 Task: In the  document Marriage.odt Insert horizontal line 'below the text' Create the translated copy of the document in  'French' Select the first point and Clear Formatting
Action: Mouse moved to (589, 477)
Screenshot: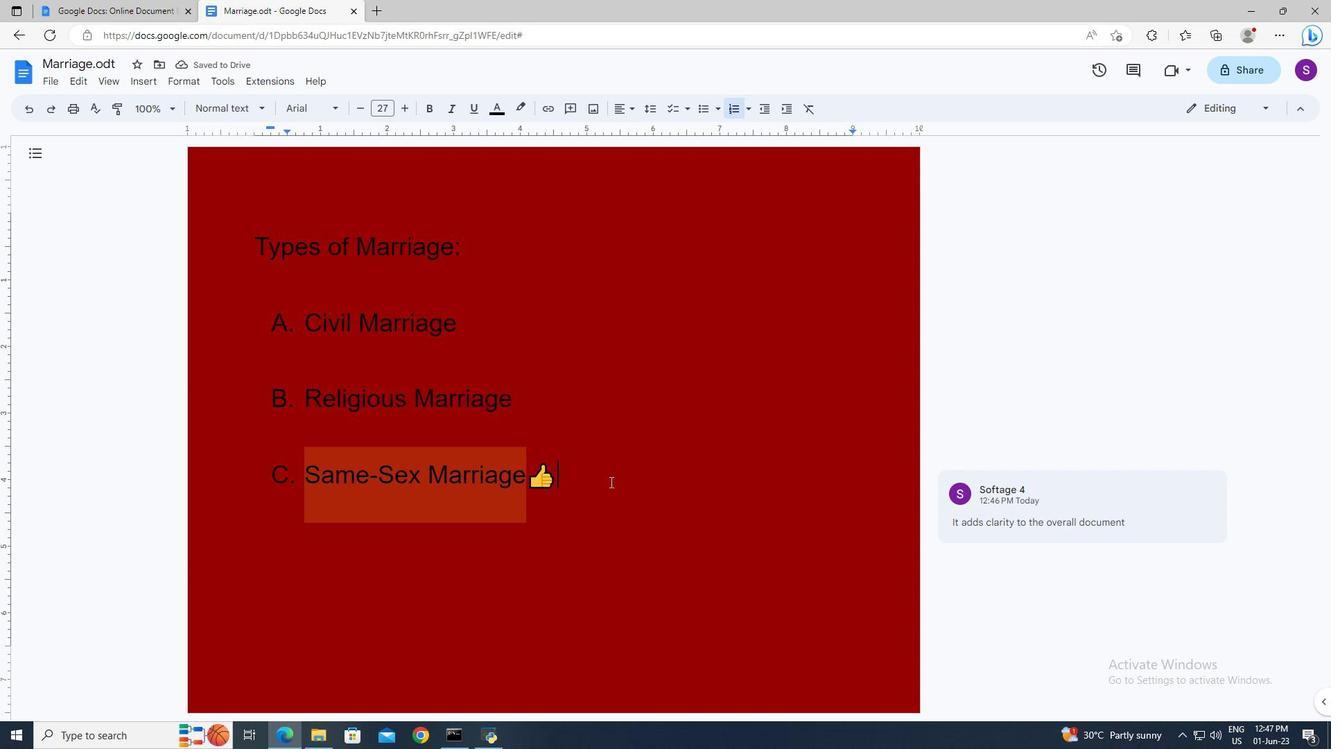 
Action: Mouse pressed left at (589, 477)
Screenshot: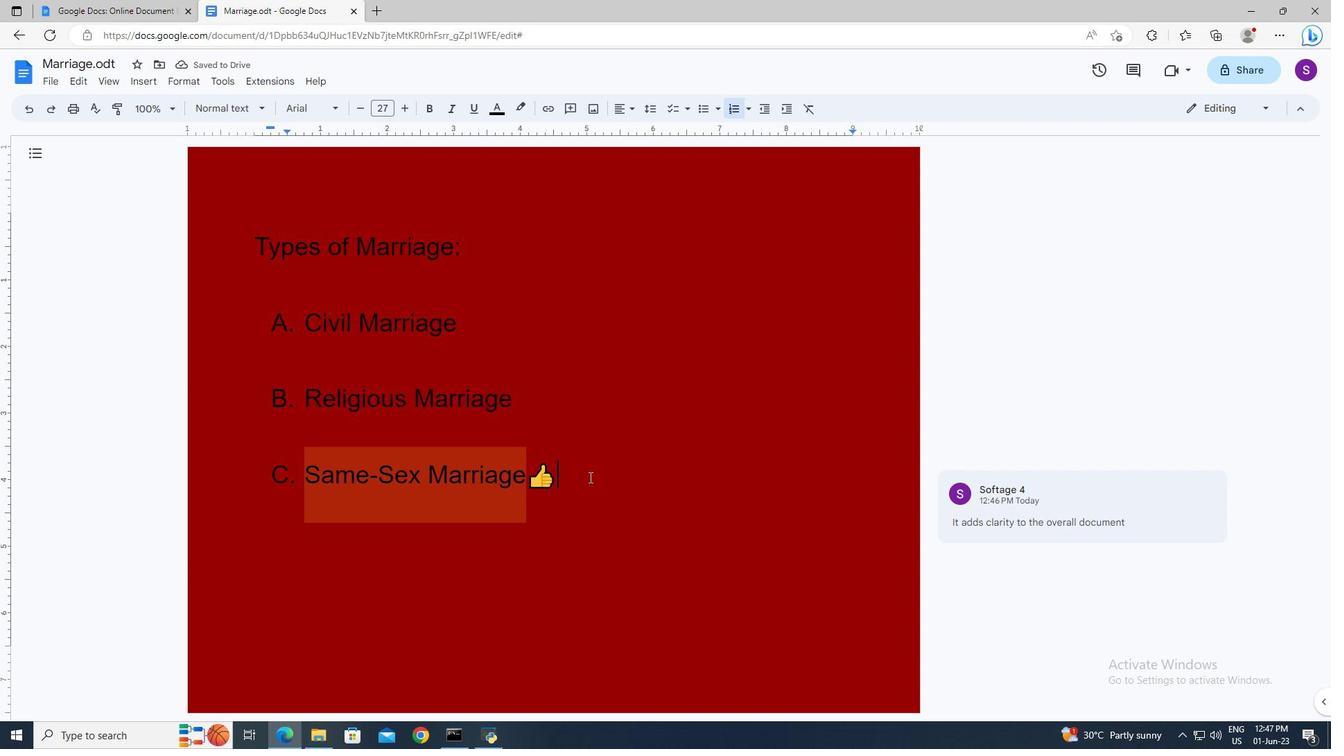 
Action: Mouse moved to (149, 83)
Screenshot: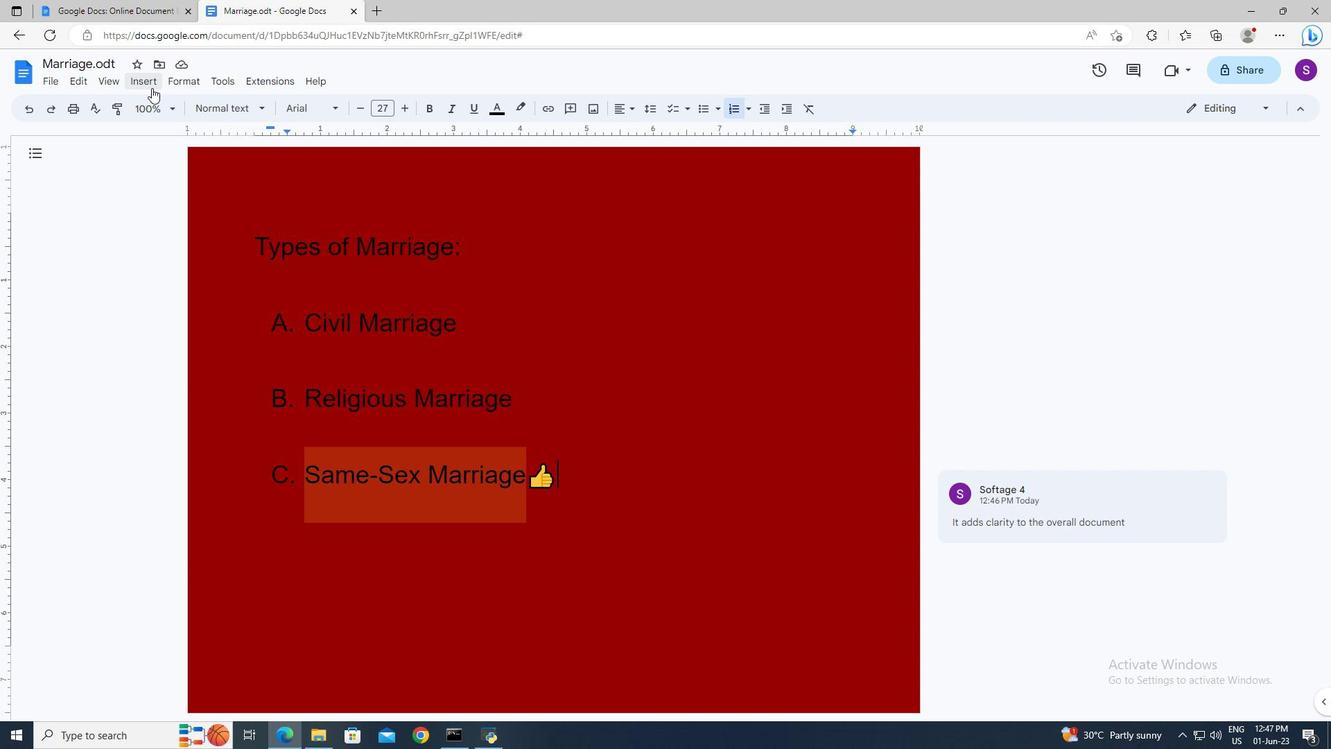 
Action: Mouse pressed left at (149, 83)
Screenshot: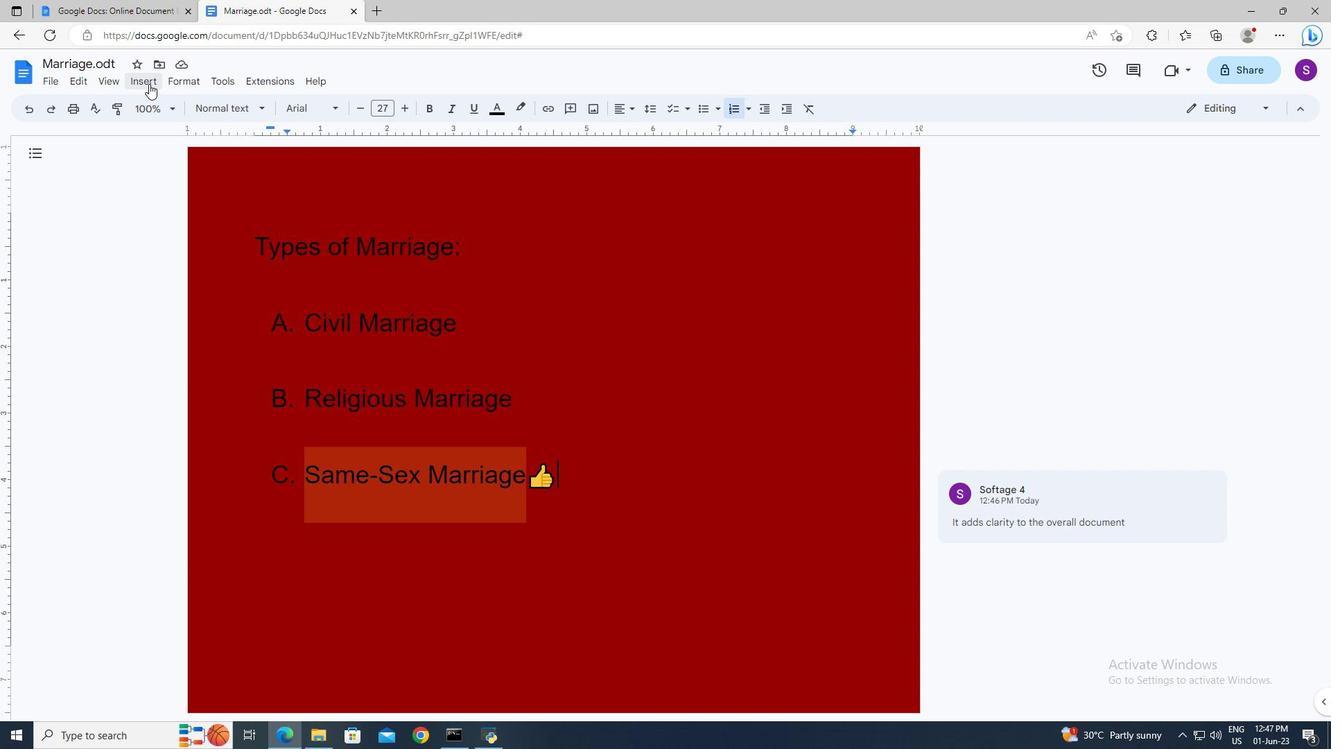 
Action: Mouse moved to (169, 189)
Screenshot: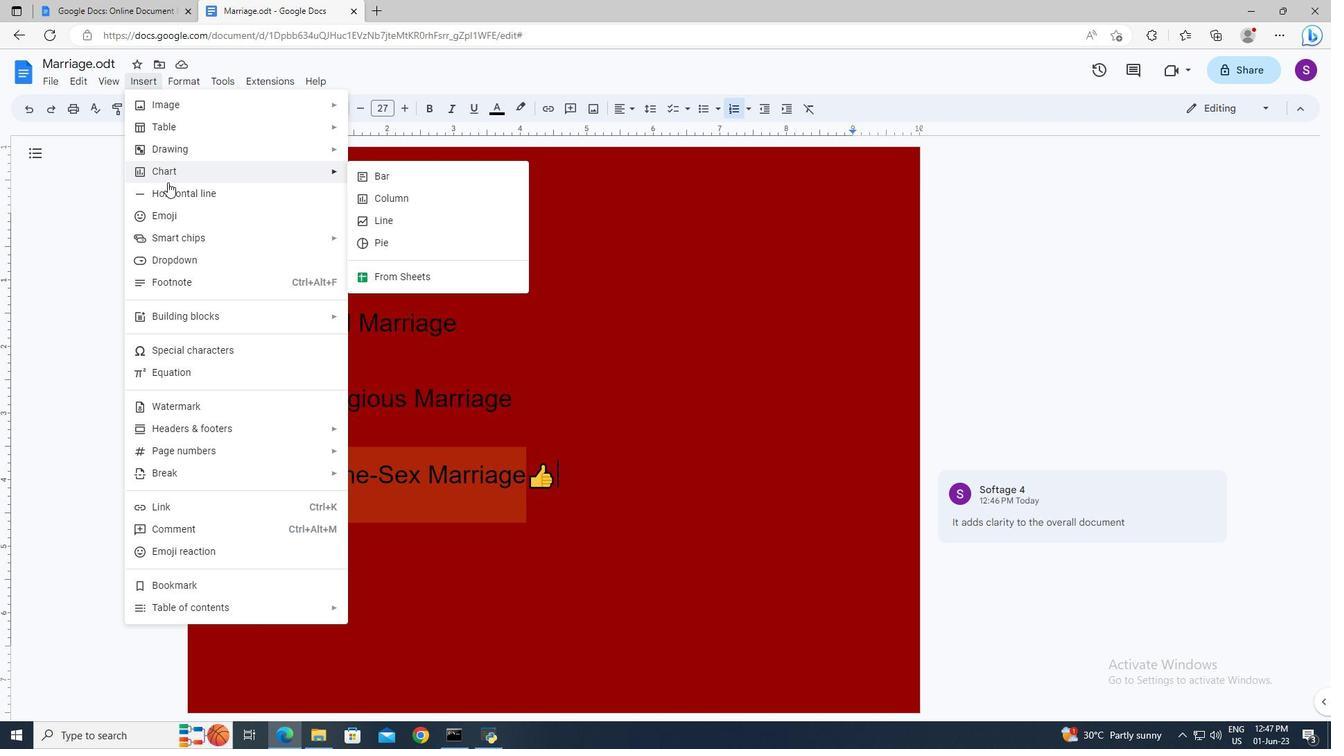 
Action: Mouse pressed left at (169, 189)
Screenshot: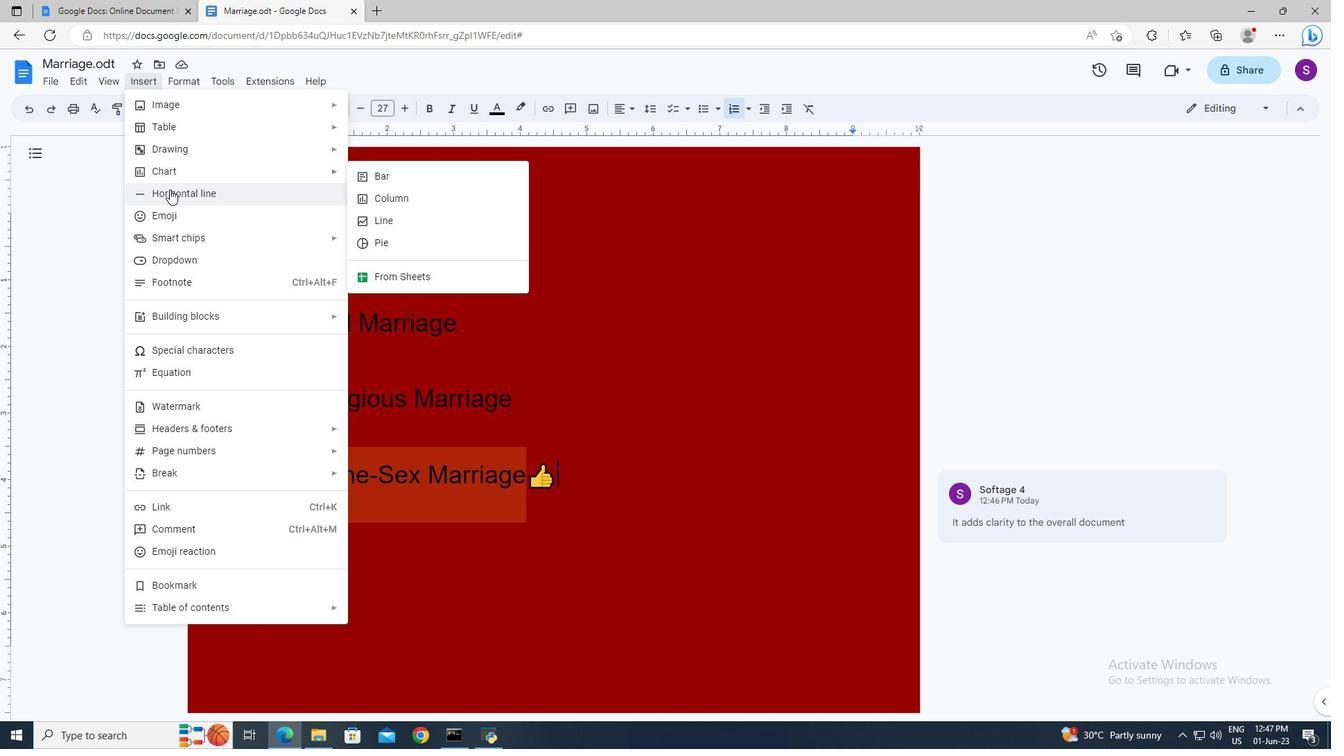 
Action: Mouse moved to (313, 516)
Screenshot: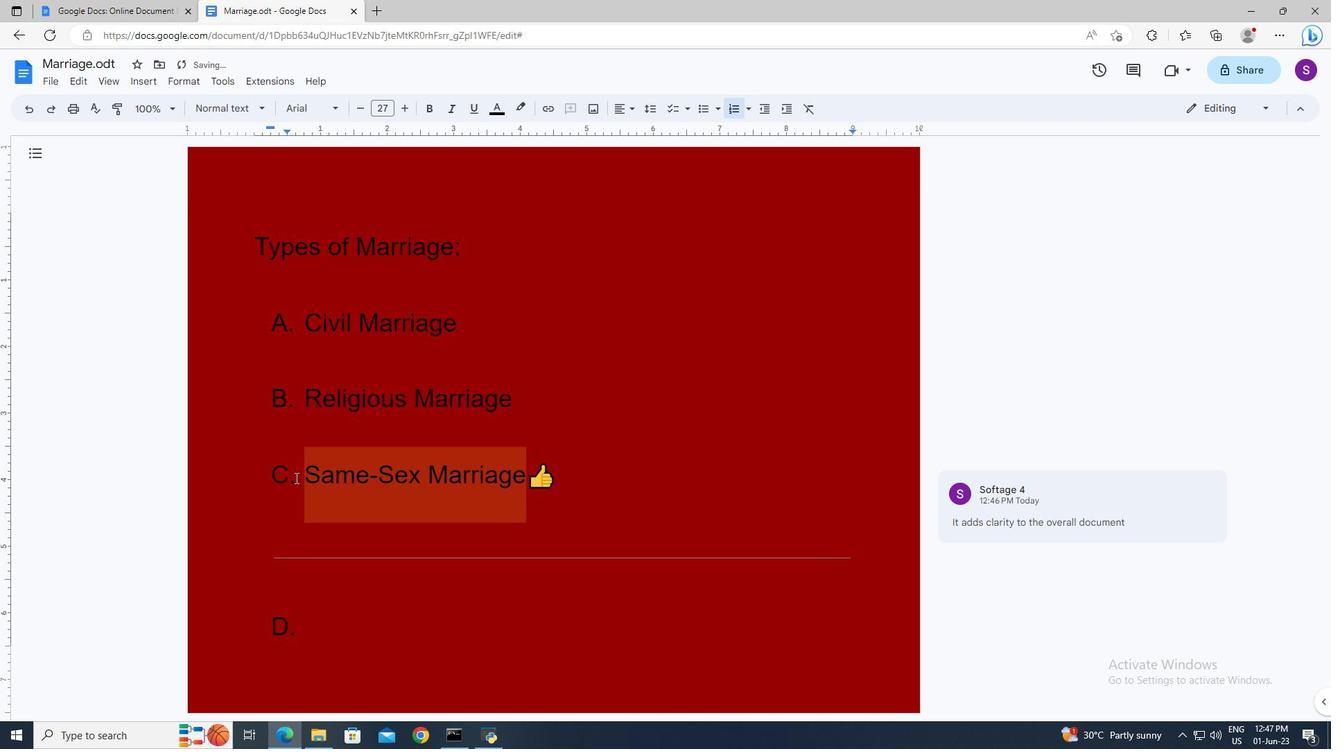 
Action: Key pressed <Key.backspace>
Screenshot: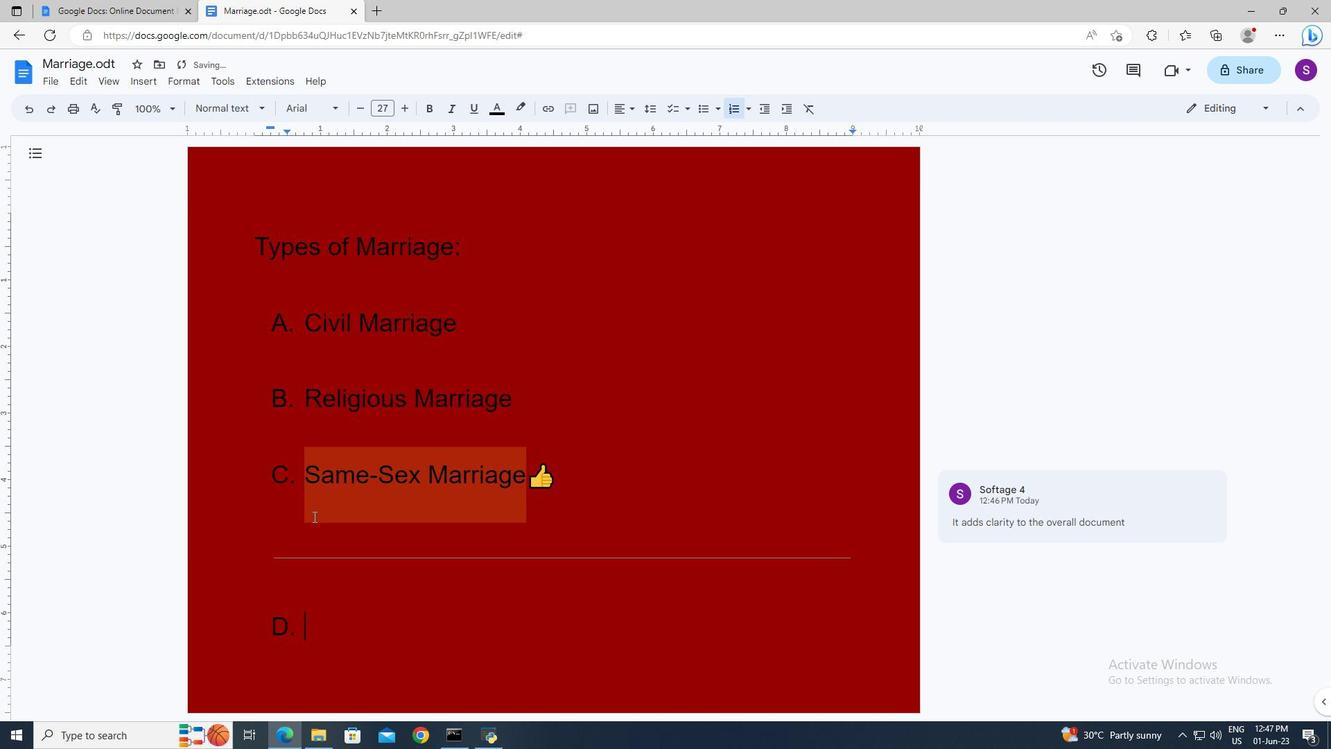 
Action: Mouse moved to (223, 86)
Screenshot: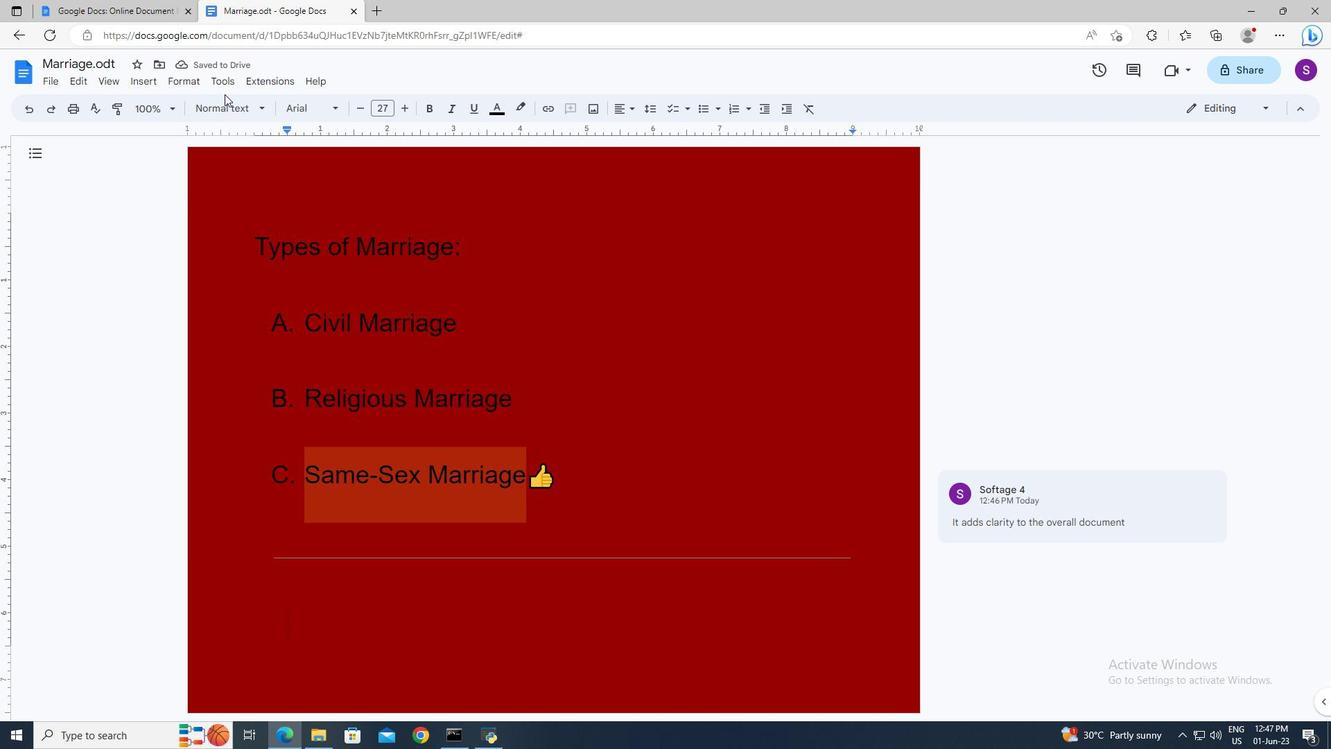
Action: Mouse pressed left at (223, 86)
Screenshot: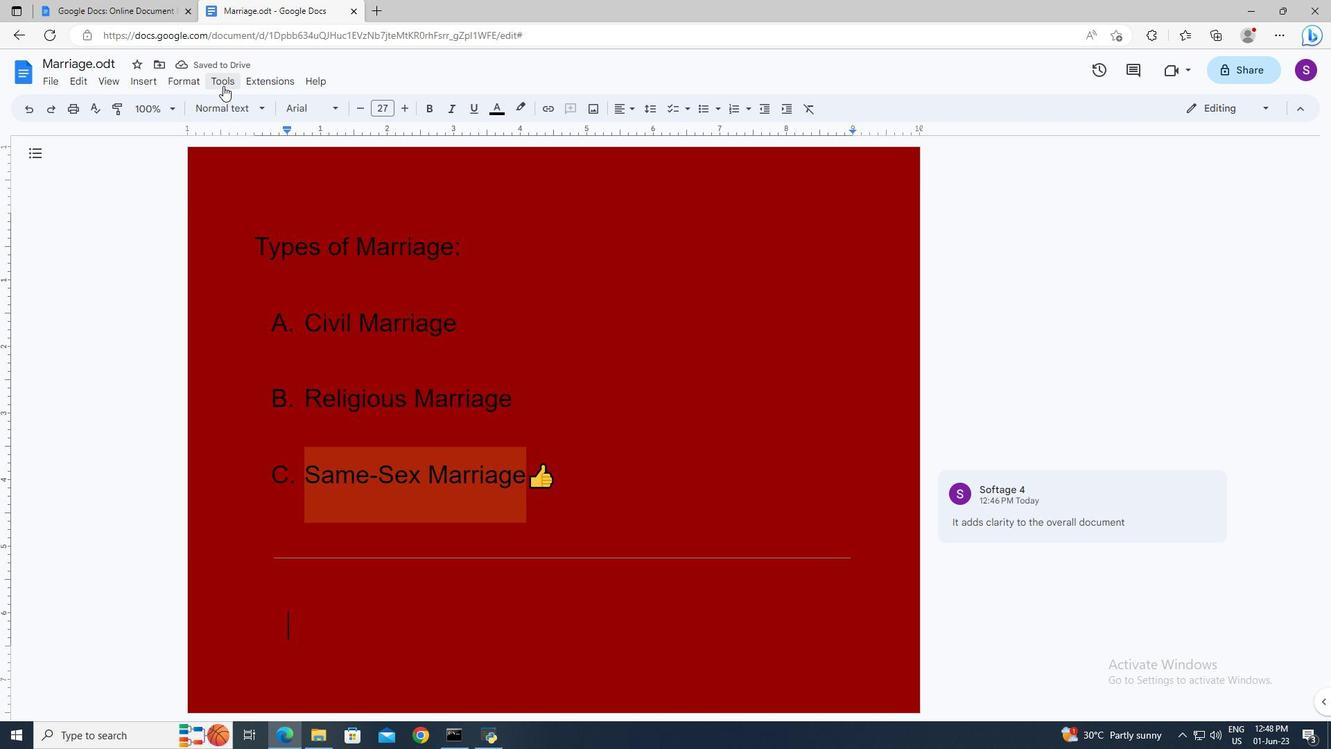 
Action: Mouse moved to (266, 316)
Screenshot: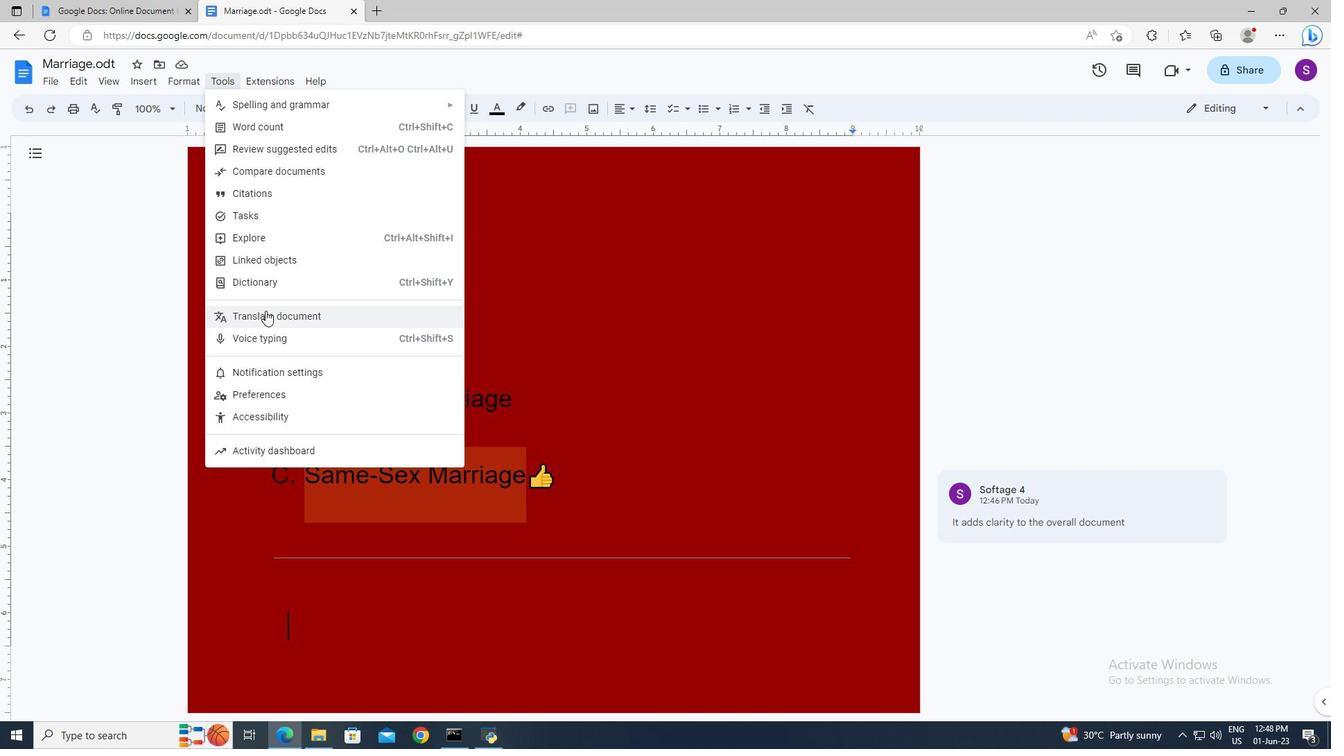 
Action: Mouse pressed left at (266, 316)
Screenshot: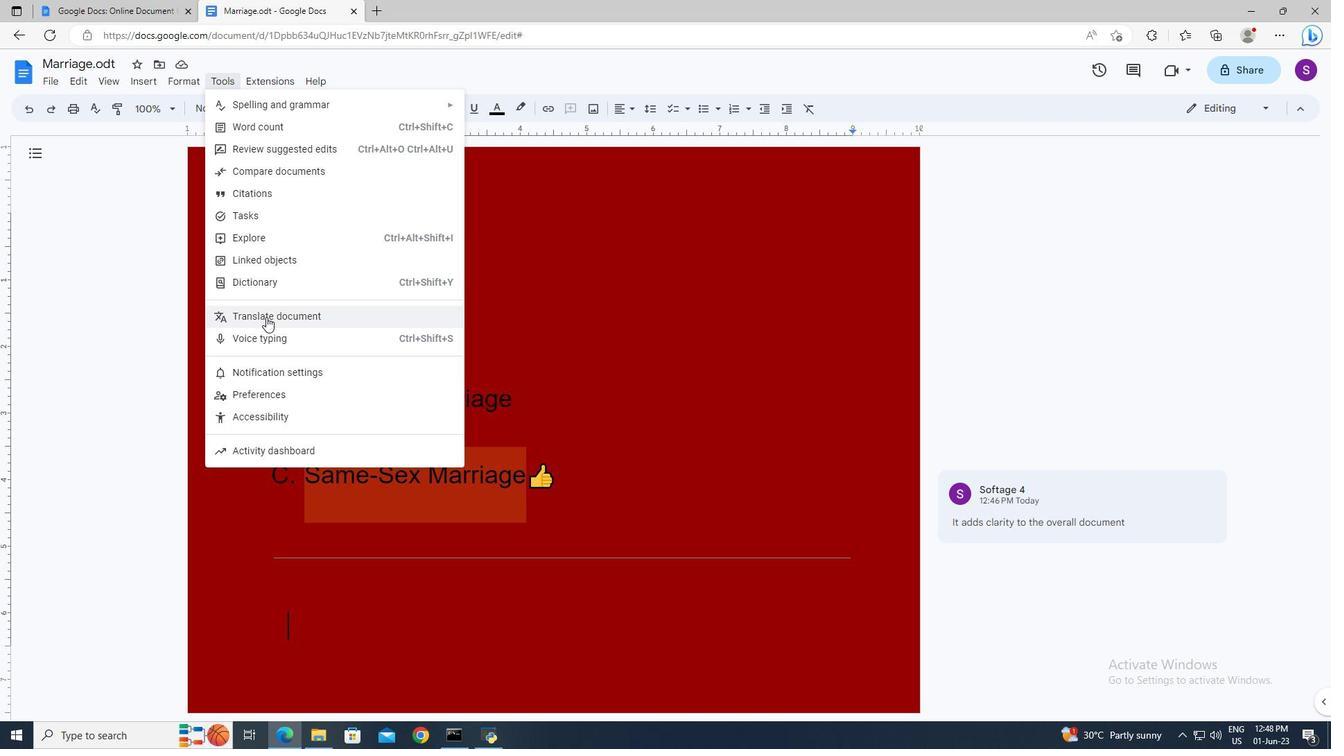 
Action: Mouse moved to (645, 412)
Screenshot: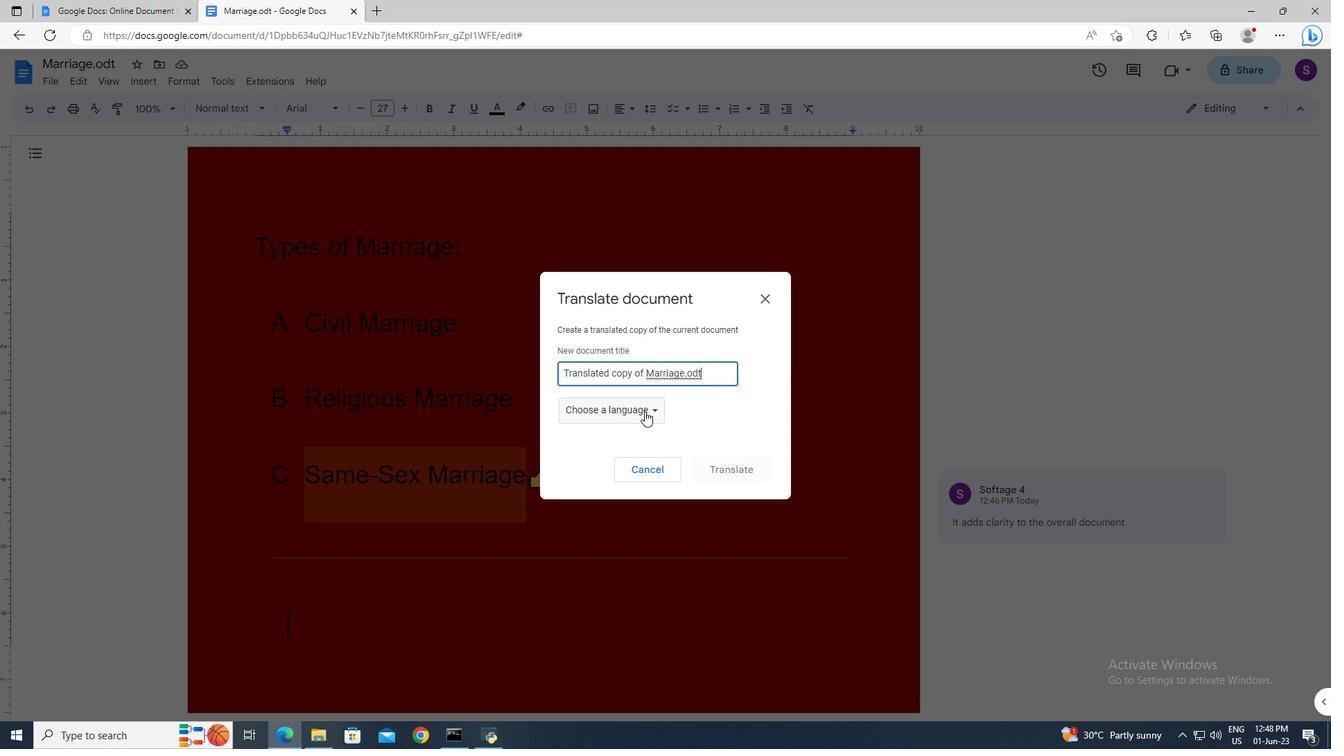 
Action: Mouse pressed left at (645, 412)
Screenshot: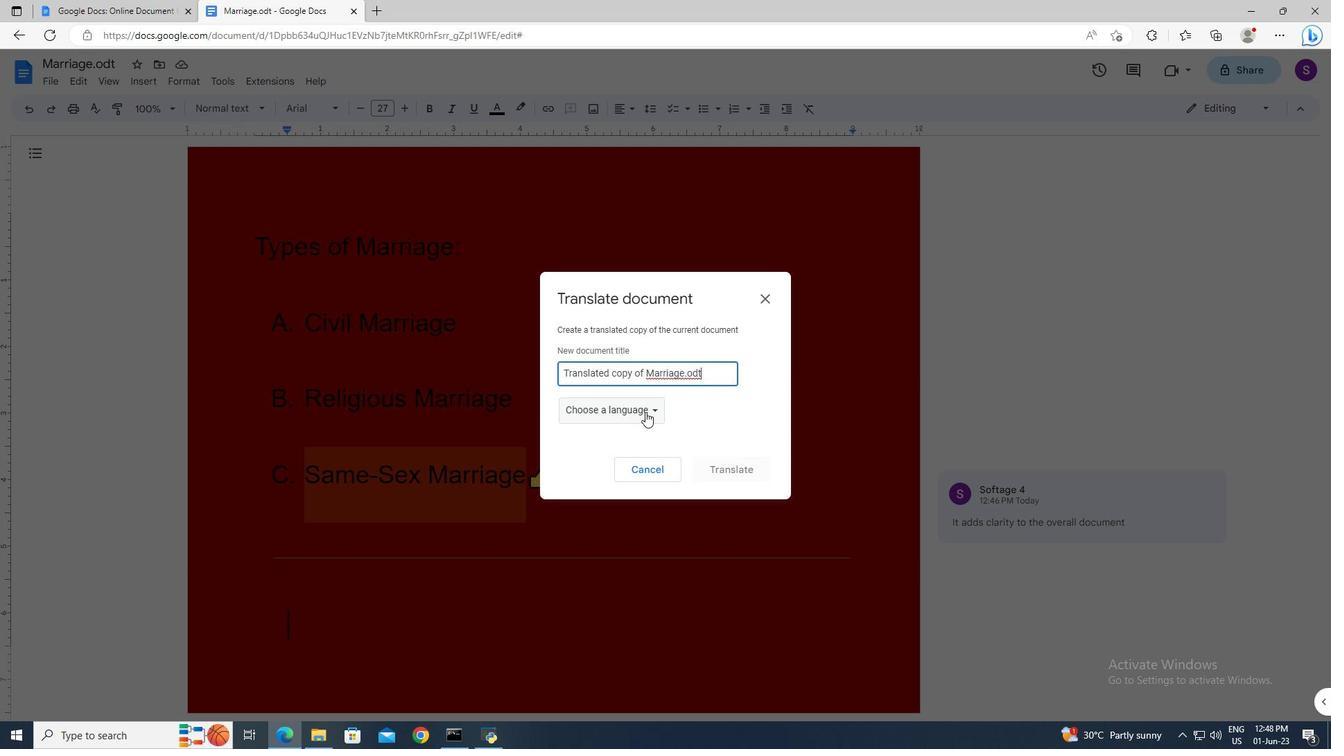 
Action: Mouse moved to (628, 524)
Screenshot: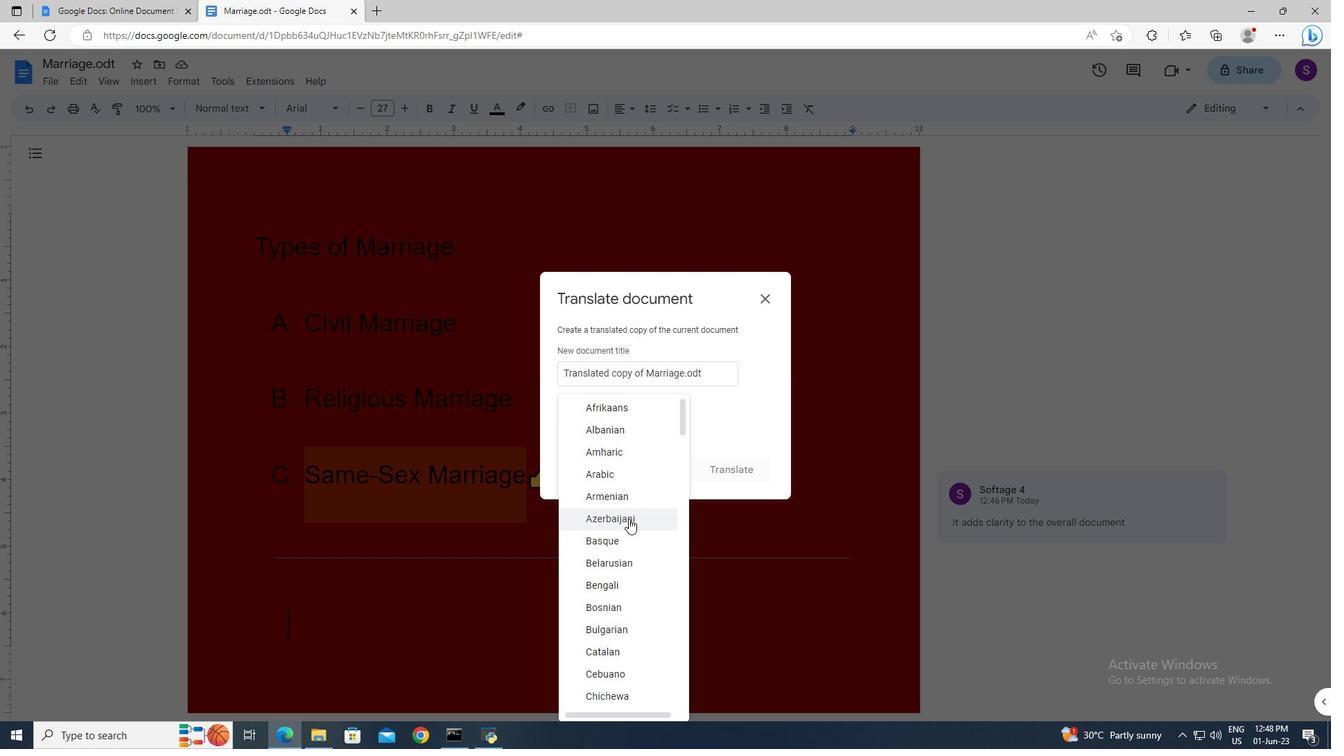 
Action: Mouse scrolled (628, 523) with delta (0, 0)
Screenshot: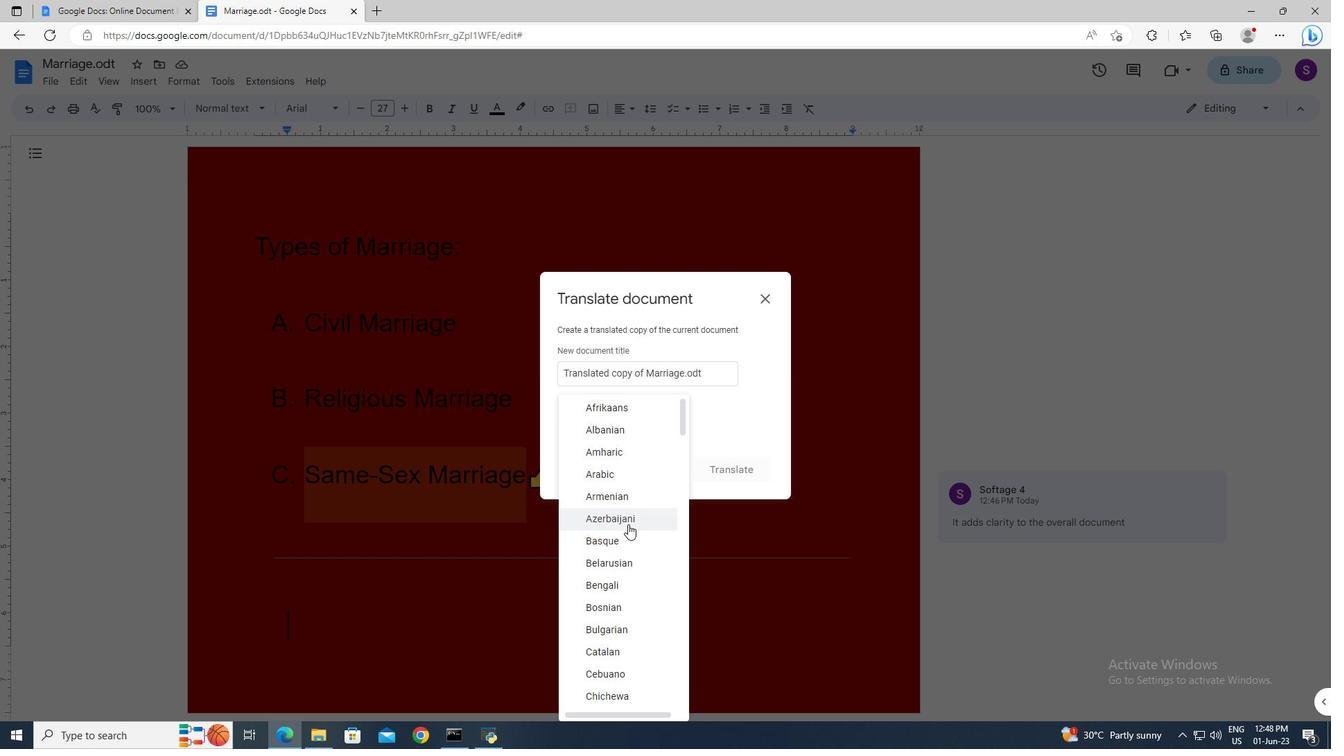 
Action: Mouse scrolled (628, 523) with delta (0, 0)
Screenshot: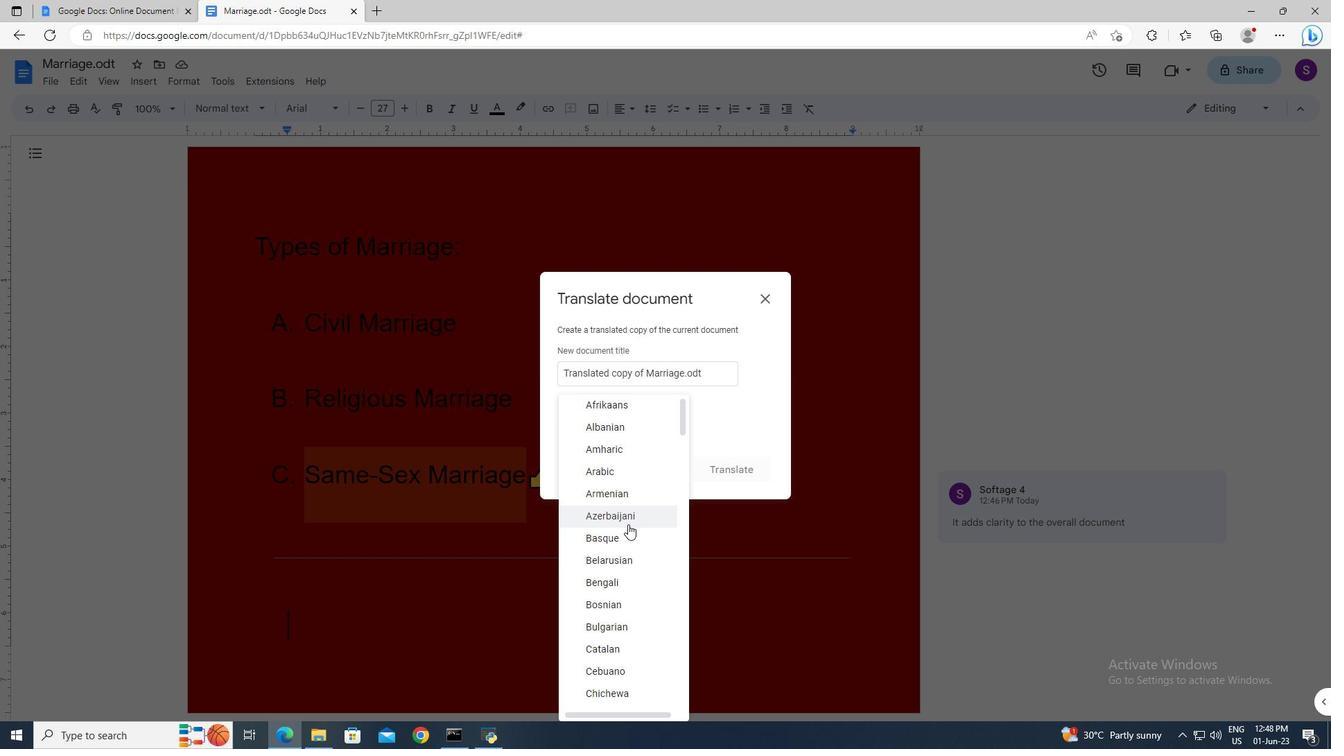 
Action: Mouse scrolled (628, 523) with delta (0, 0)
Screenshot: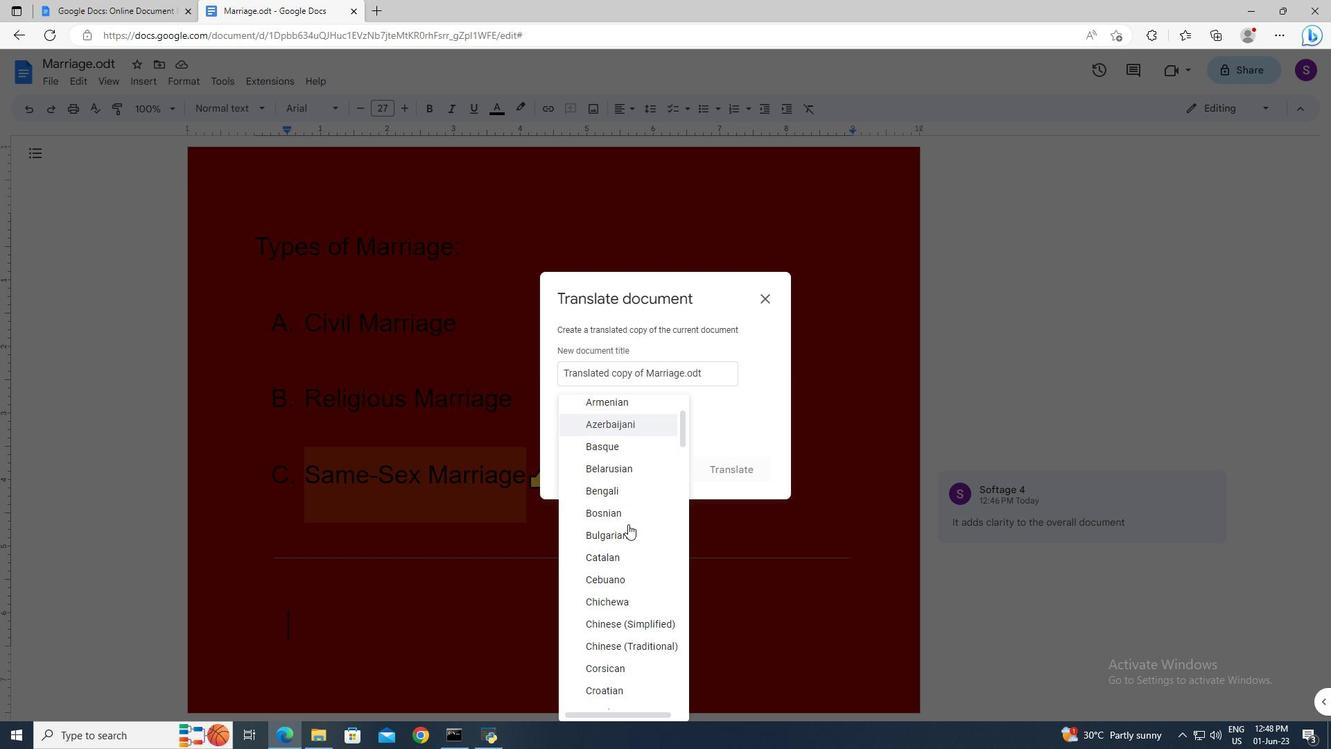 
Action: Mouse scrolled (628, 523) with delta (0, 0)
Screenshot: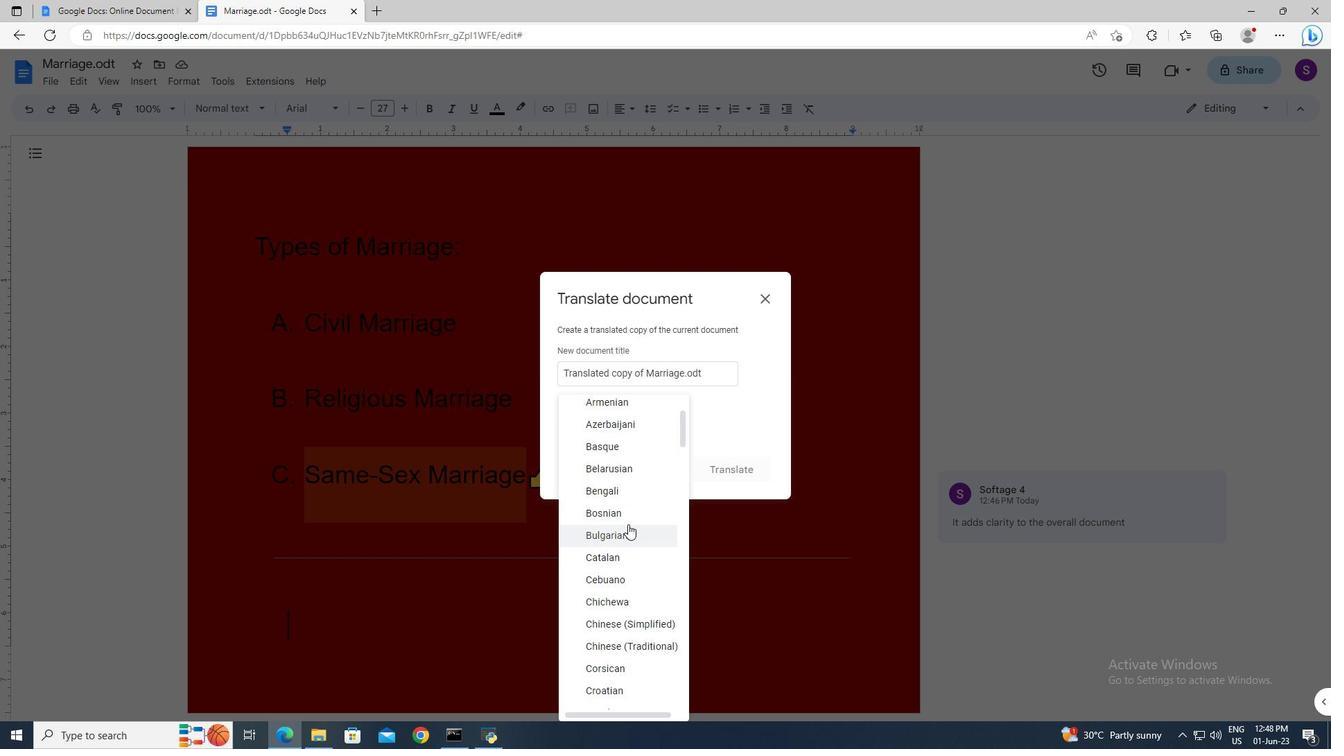 
Action: Mouse scrolled (628, 523) with delta (0, 0)
Screenshot: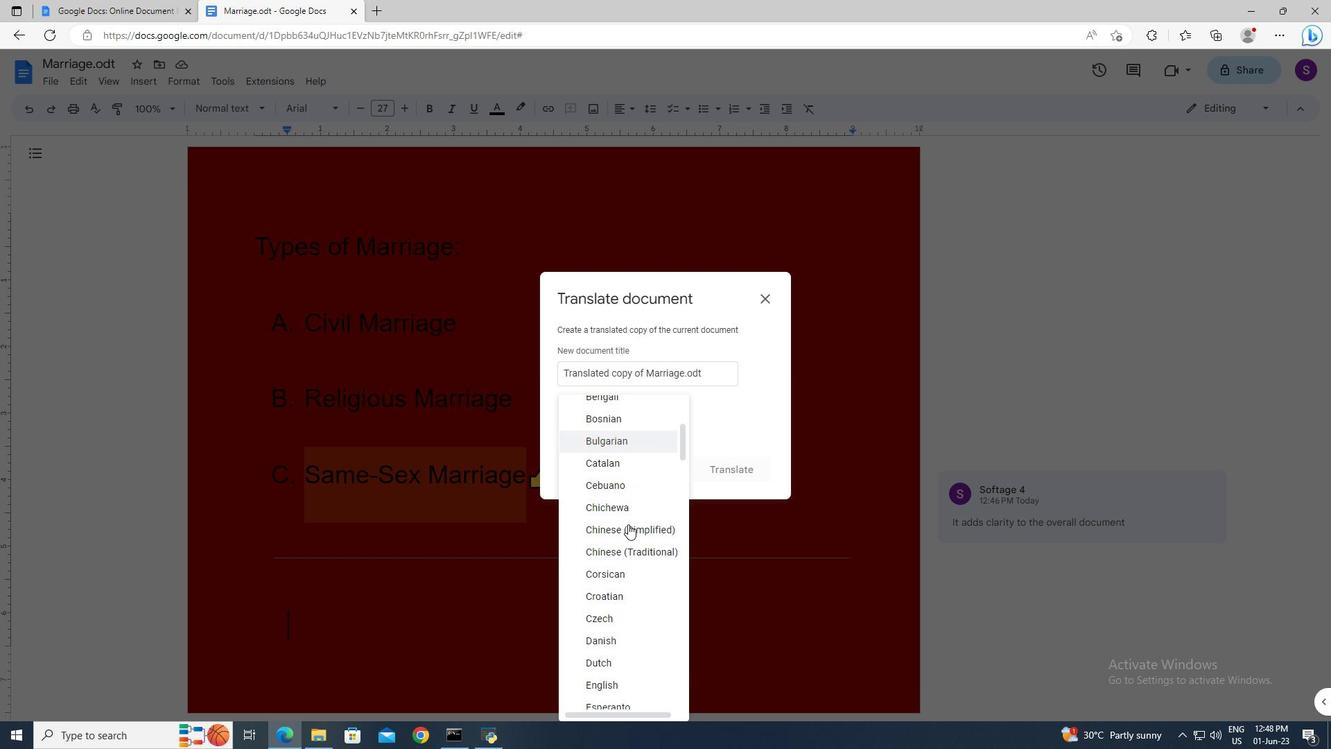 
Action: Mouse scrolled (628, 523) with delta (0, 0)
Screenshot: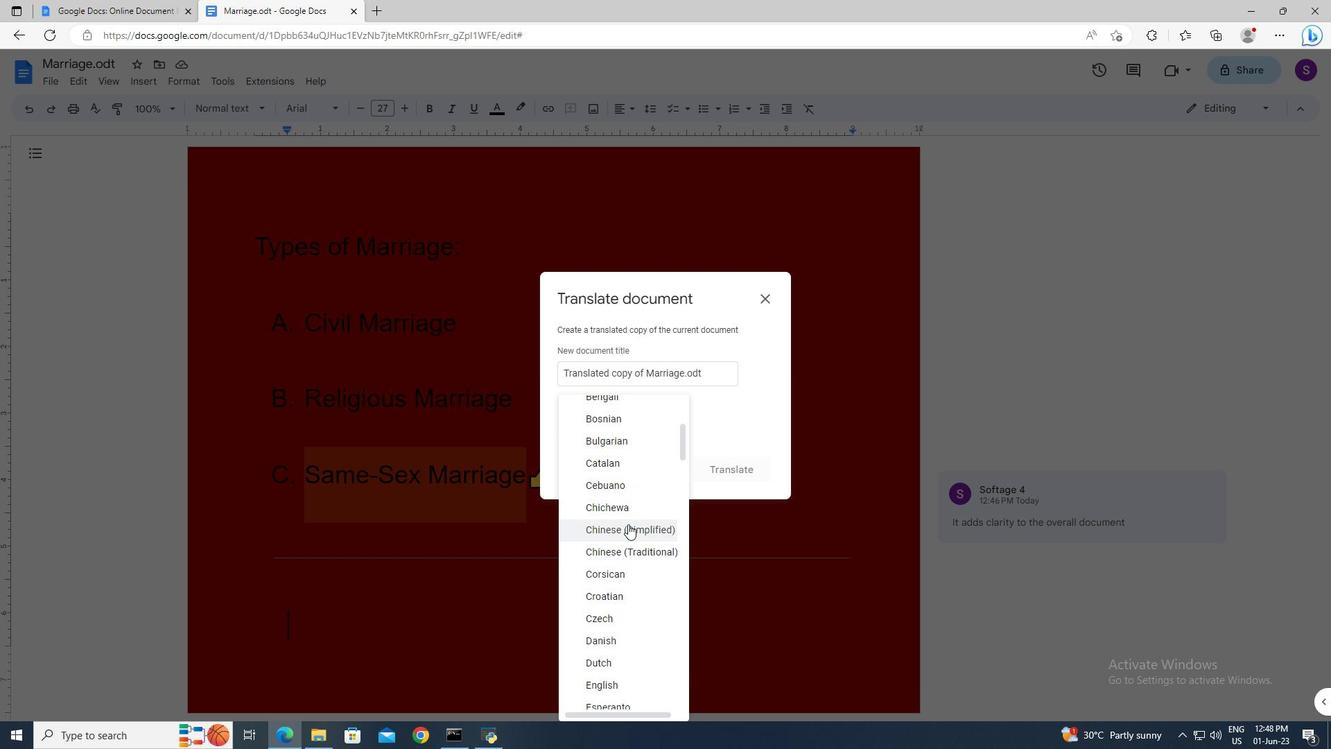 
Action: Mouse scrolled (628, 523) with delta (0, 0)
Screenshot: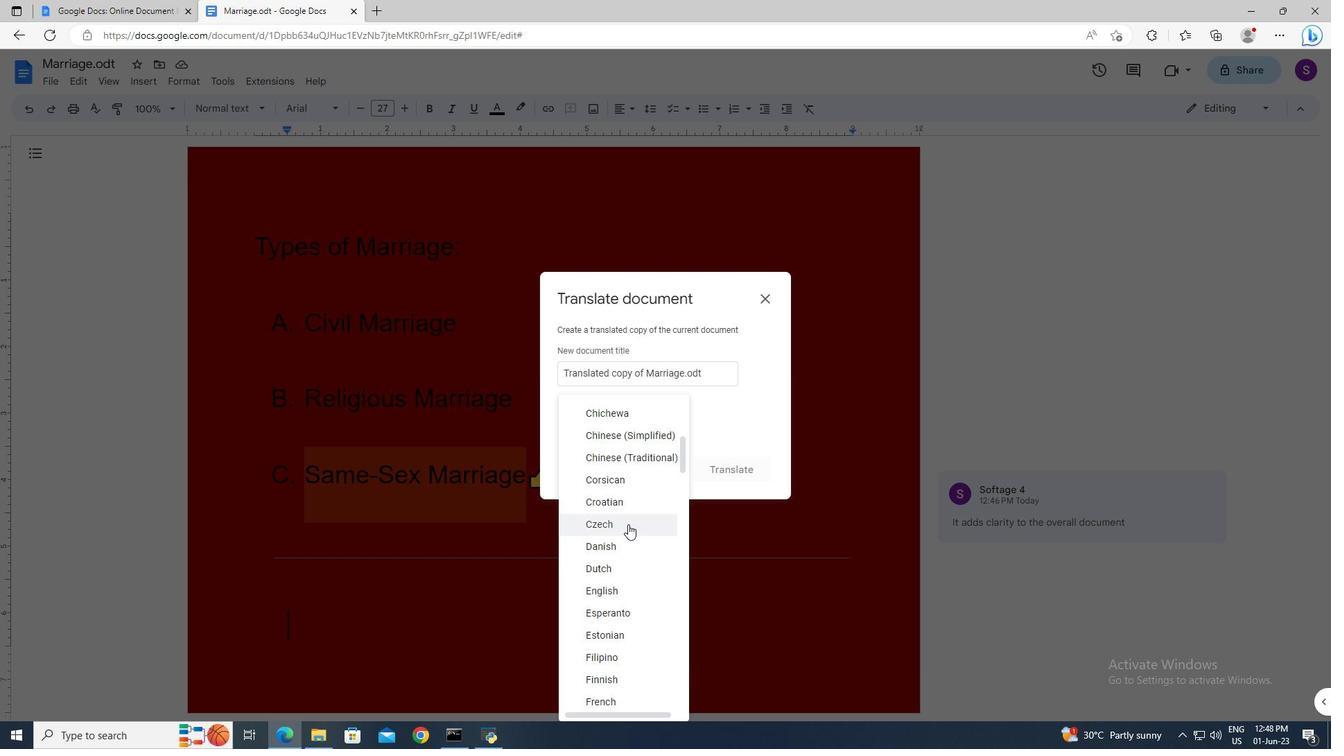 
Action: Mouse moved to (604, 651)
Screenshot: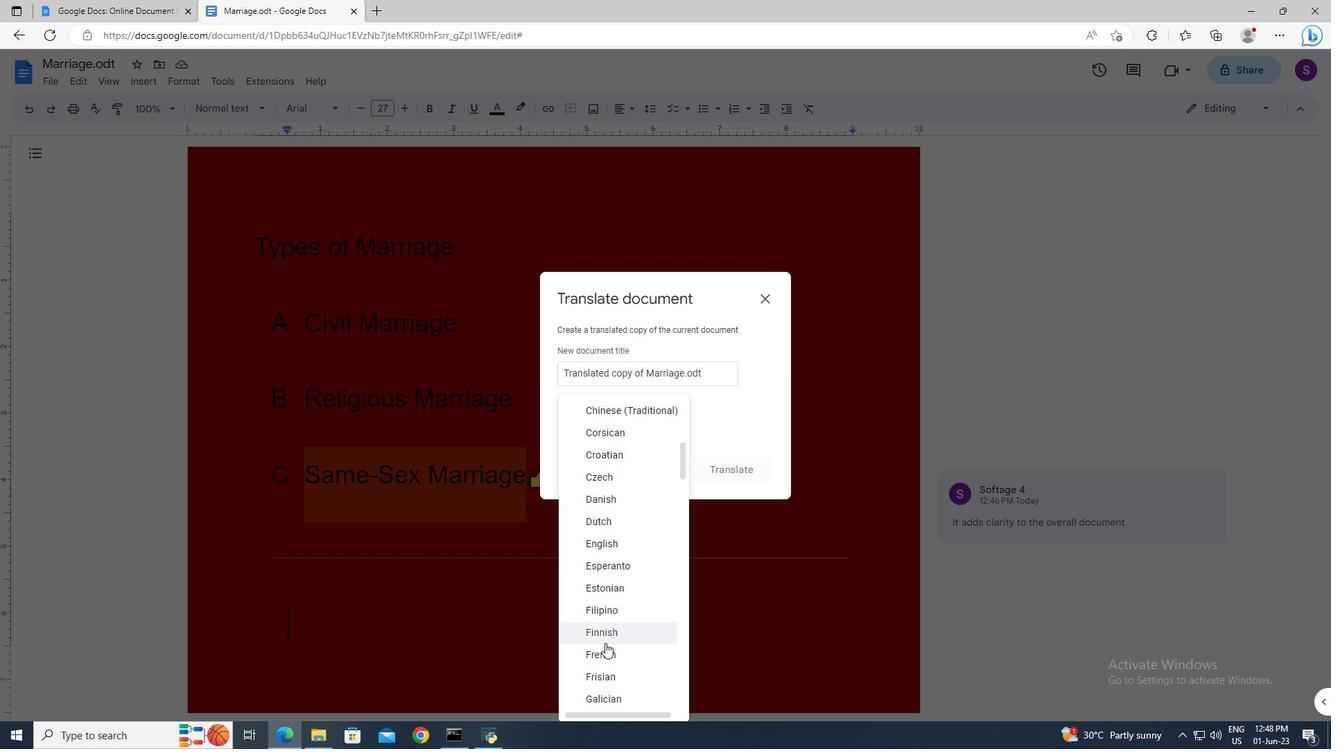 
Action: Mouse pressed left at (604, 651)
Screenshot: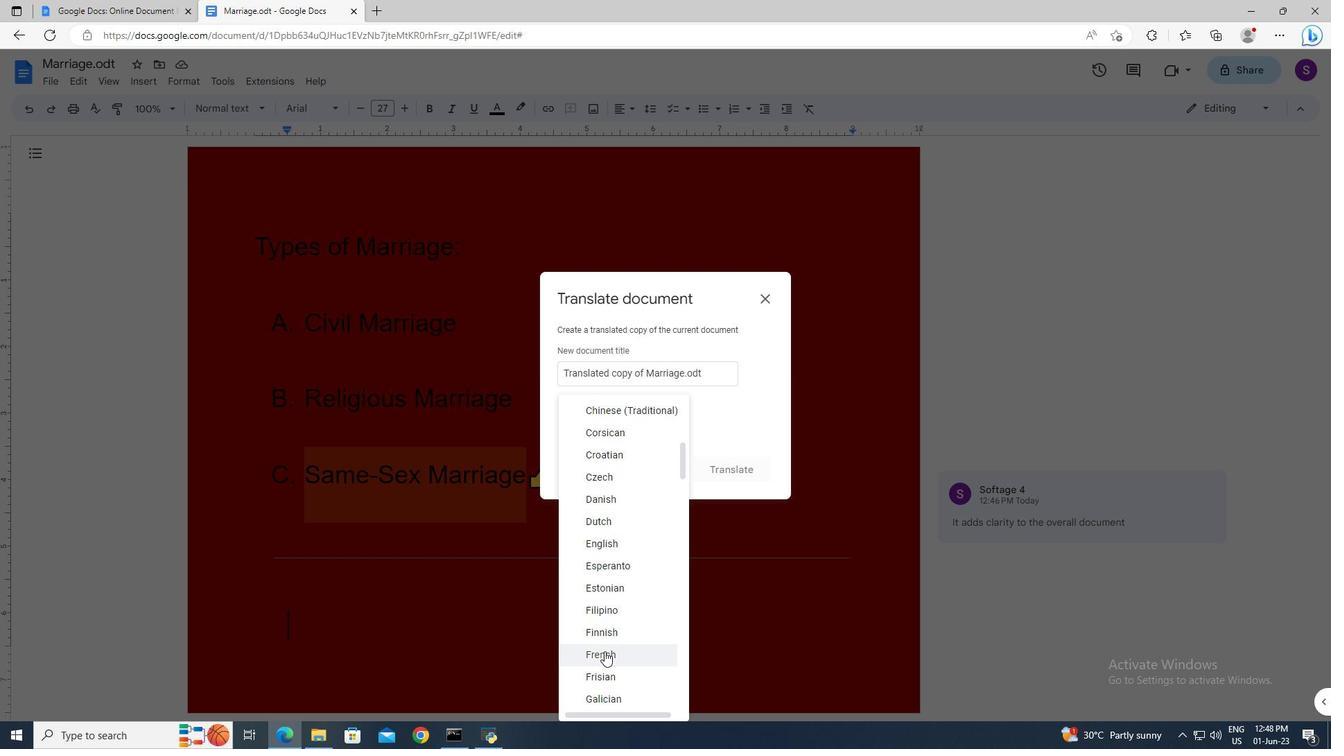 
Action: Mouse moved to (710, 477)
Screenshot: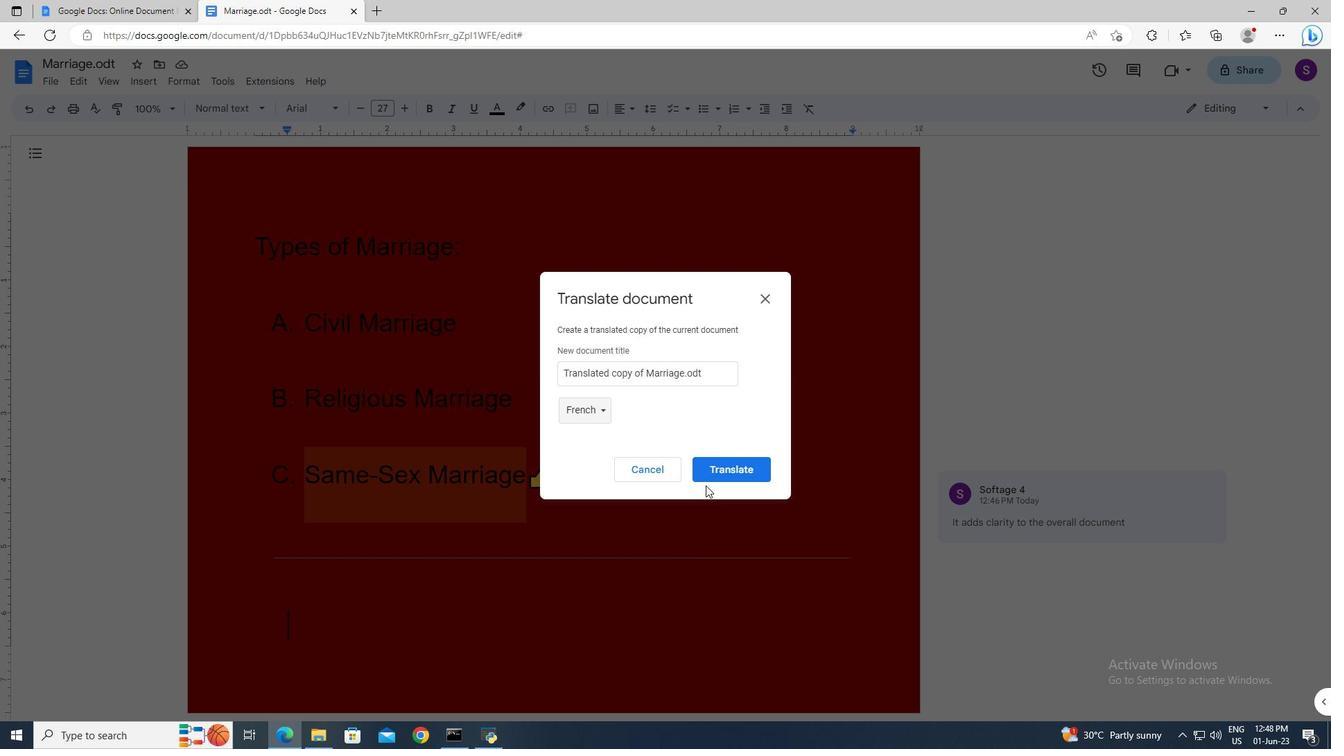 
Action: Mouse pressed left at (710, 477)
Screenshot: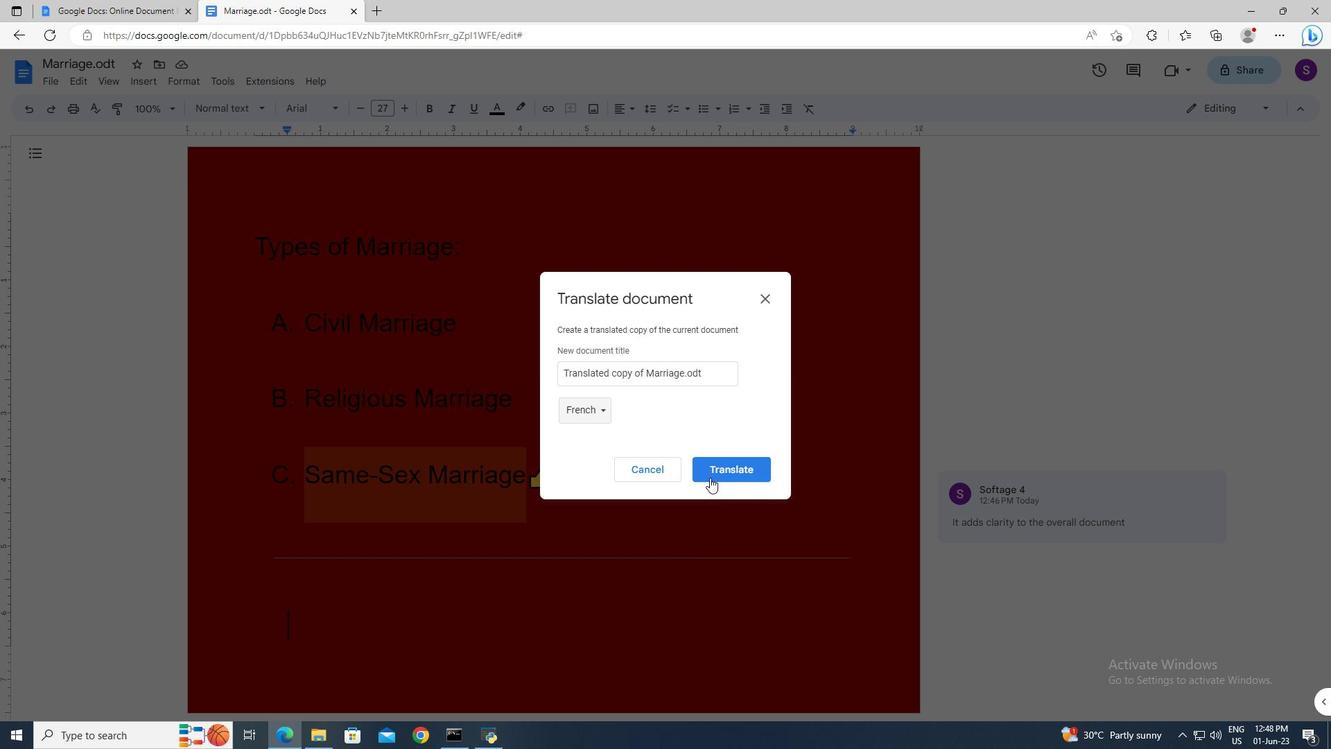 
Action: Mouse moved to (301, 6)
Screenshot: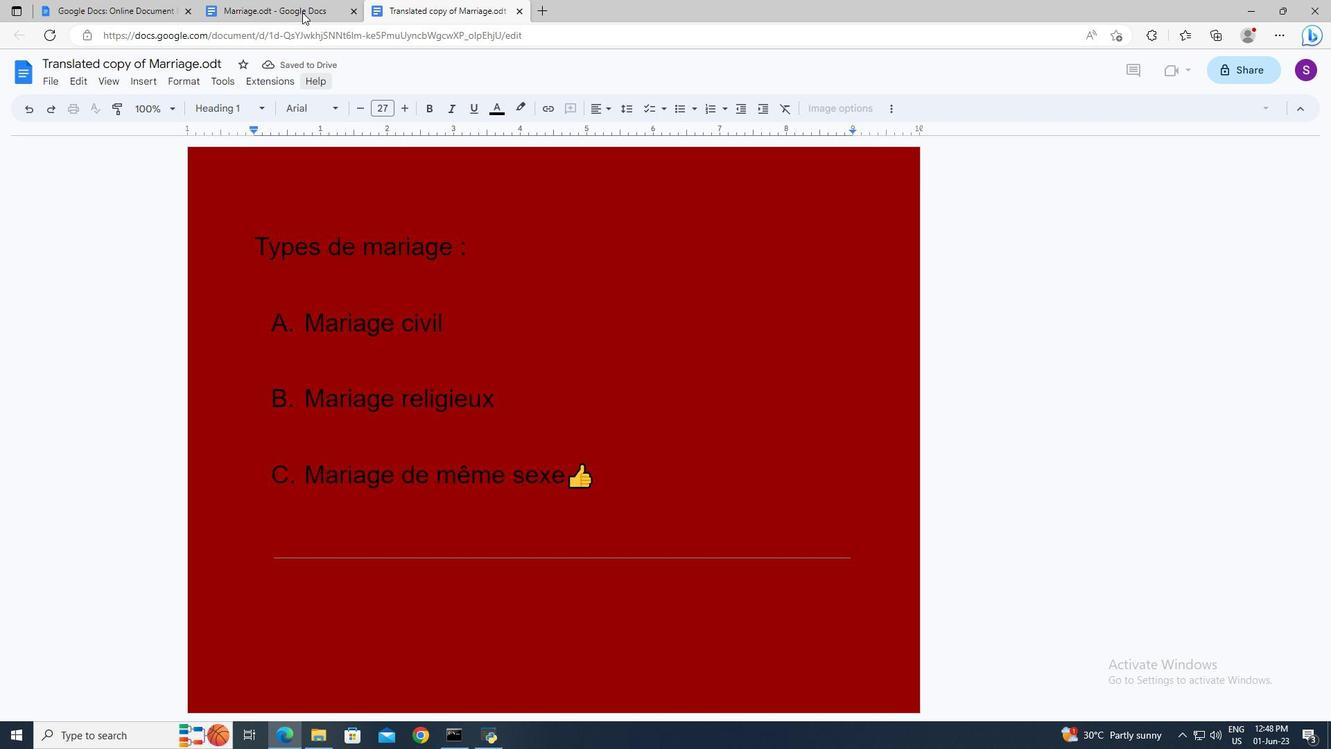 
Action: Mouse pressed left at (301, 6)
Screenshot: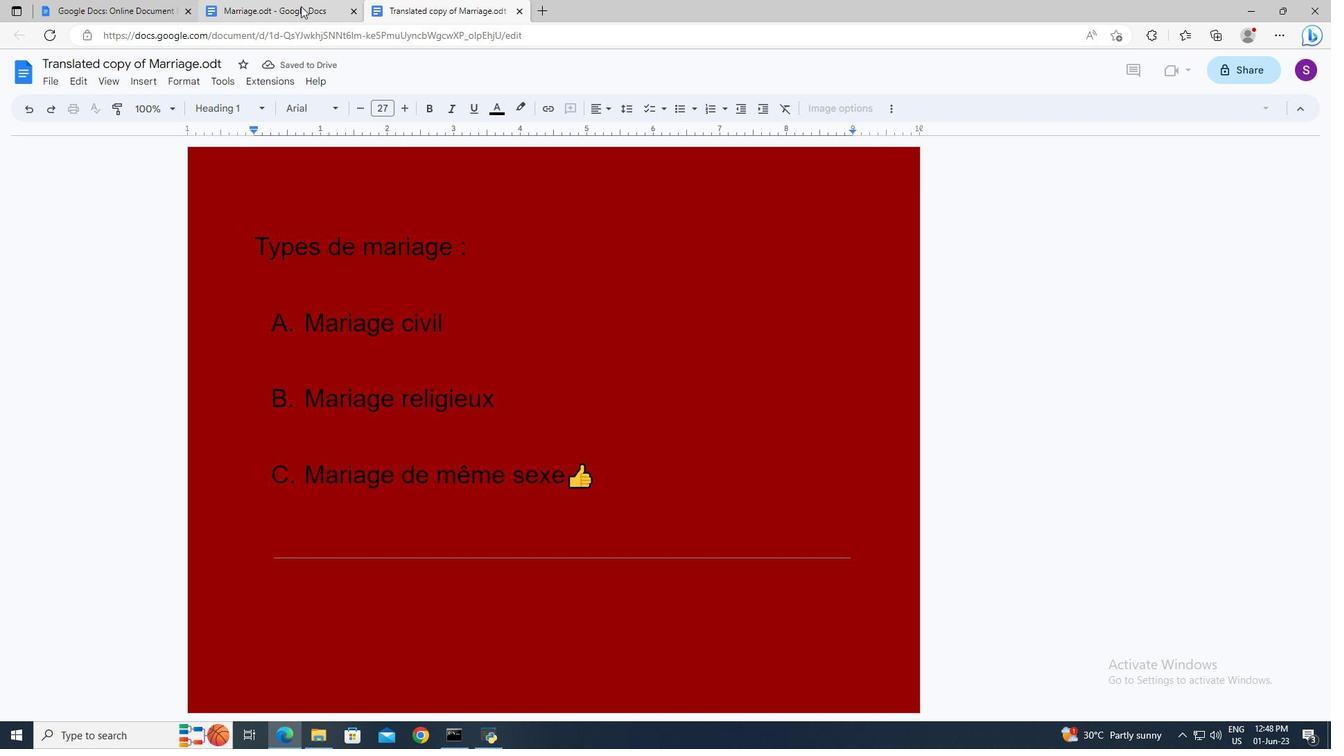 
Action: Mouse moved to (309, 311)
Screenshot: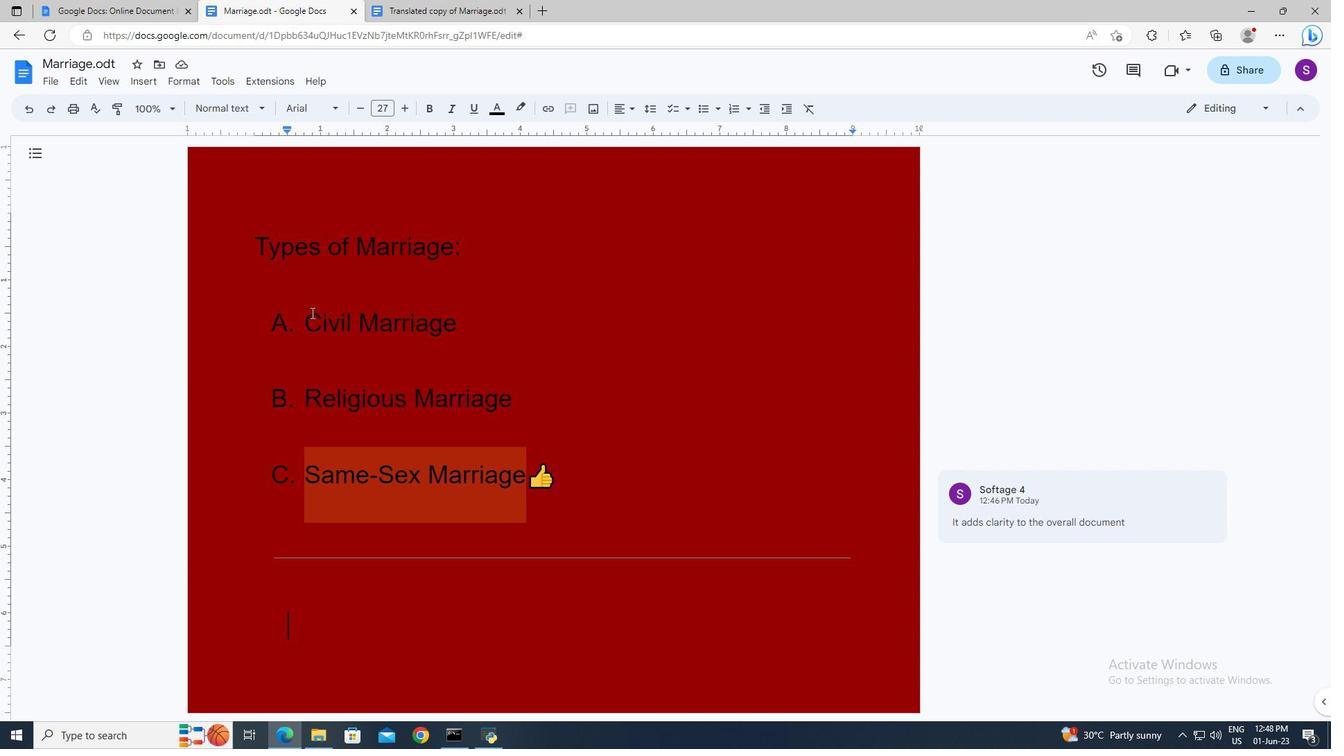 
Action: Mouse pressed left at (309, 311)
Screenshot: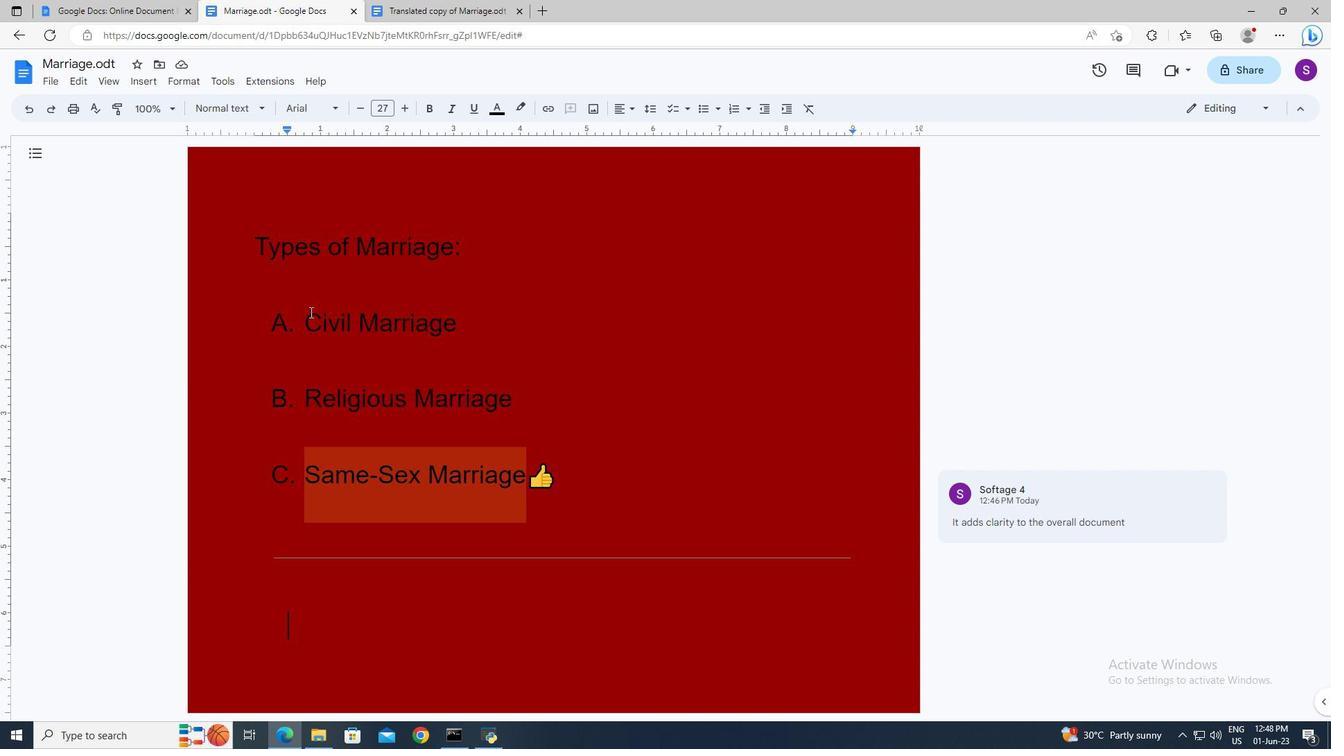 
Action: Key pressed <Key.shift><Key.down>
Screenshot: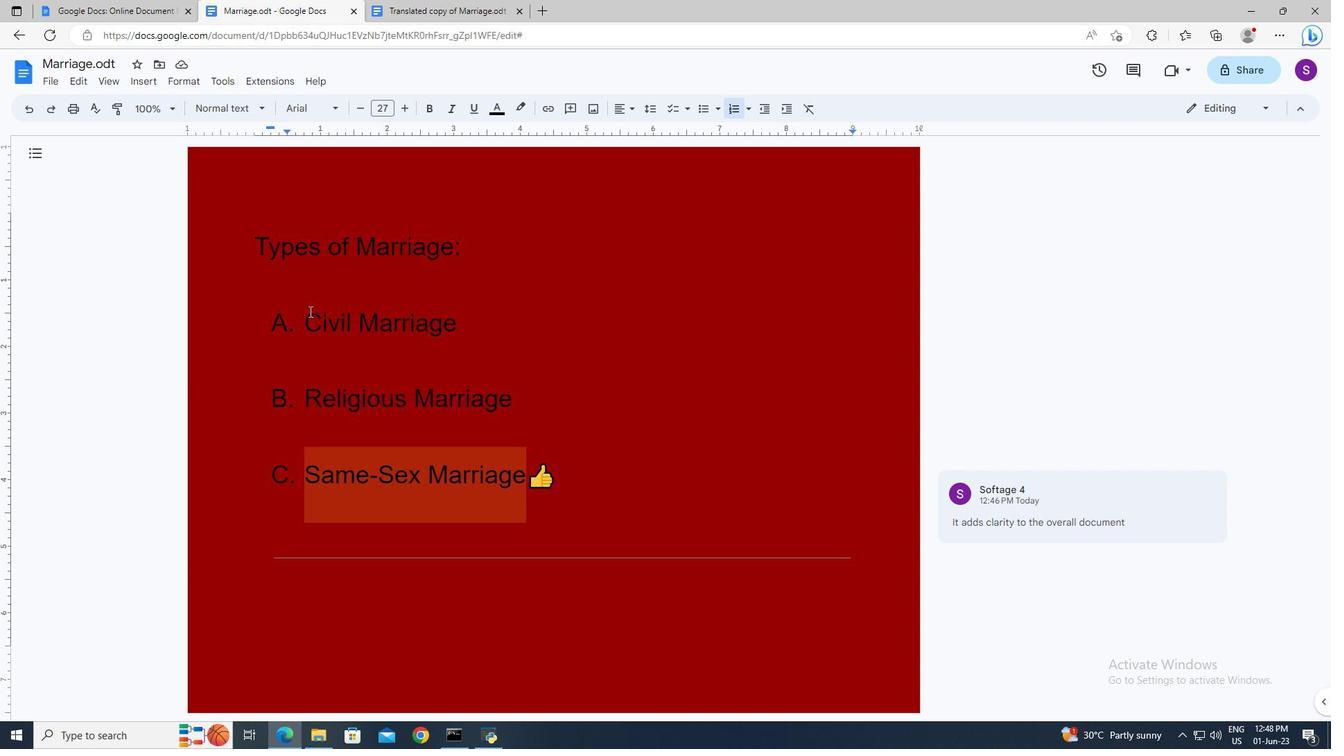 
Action: Mouse moved to (804, 115)
Screenshot: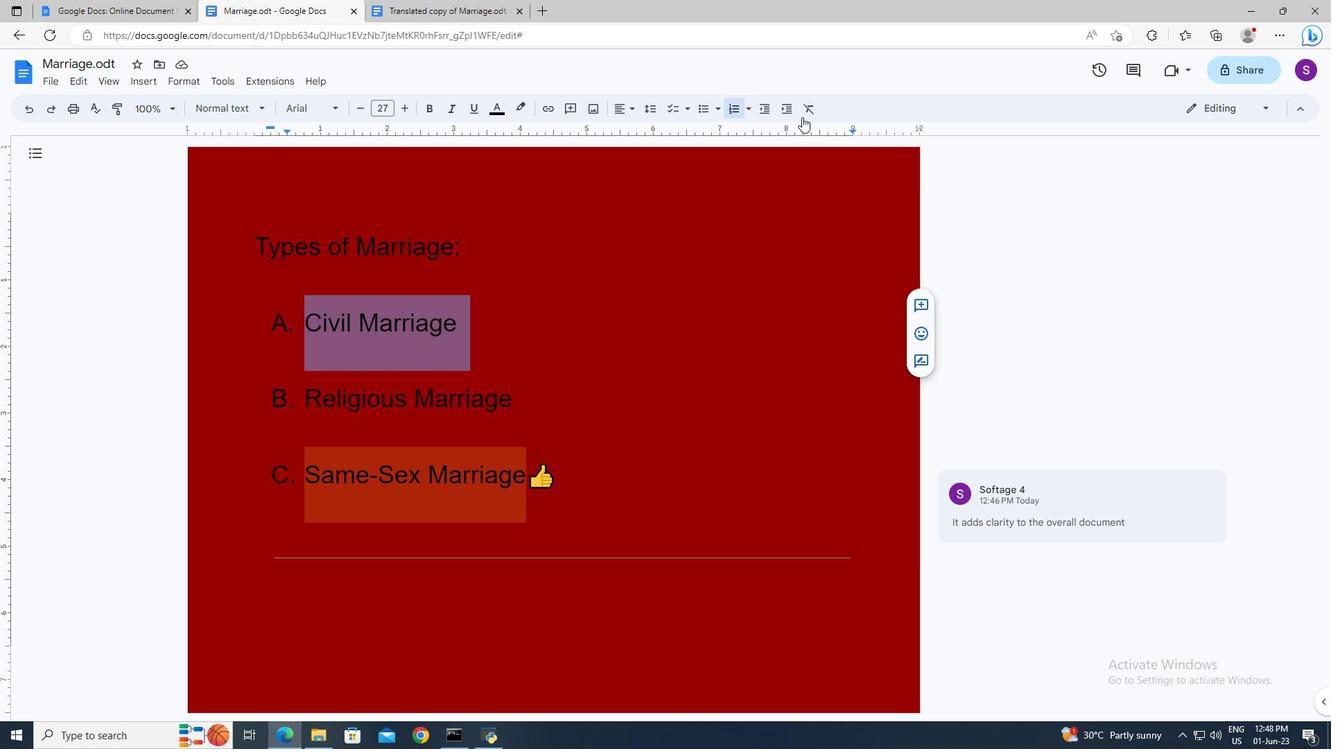 
Action: Mouse pressed left at (804, 115)
Screenshot: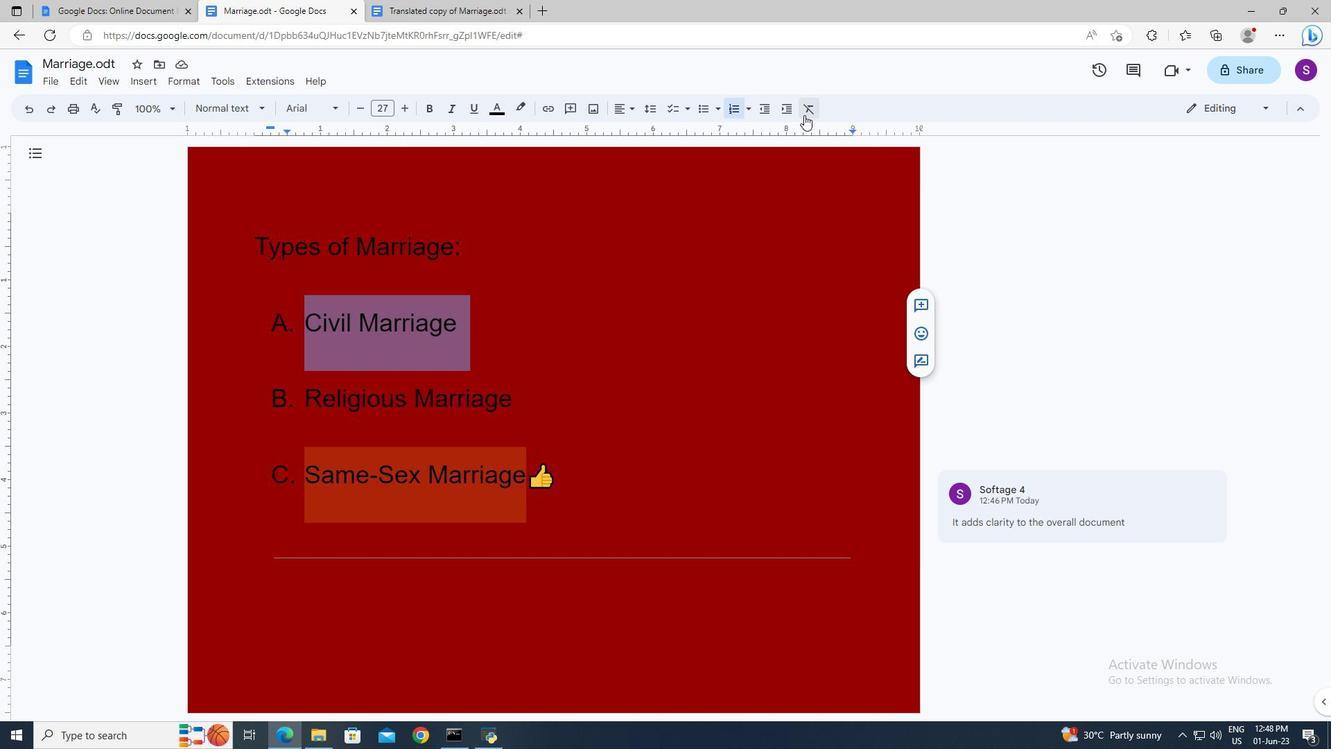 
Action: Mouse moved to (740, 342)
Screenshot: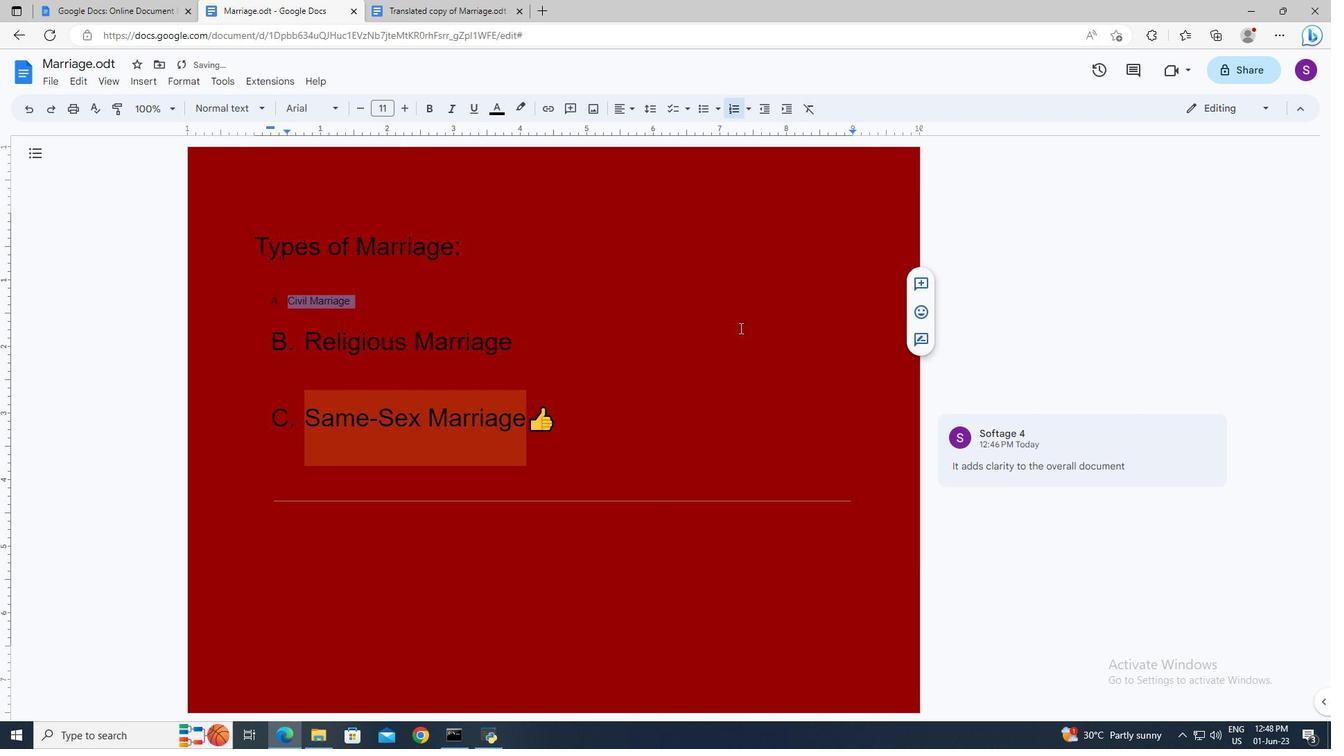 
Action: Mouse pressed left at (740, 342)
Screenshot: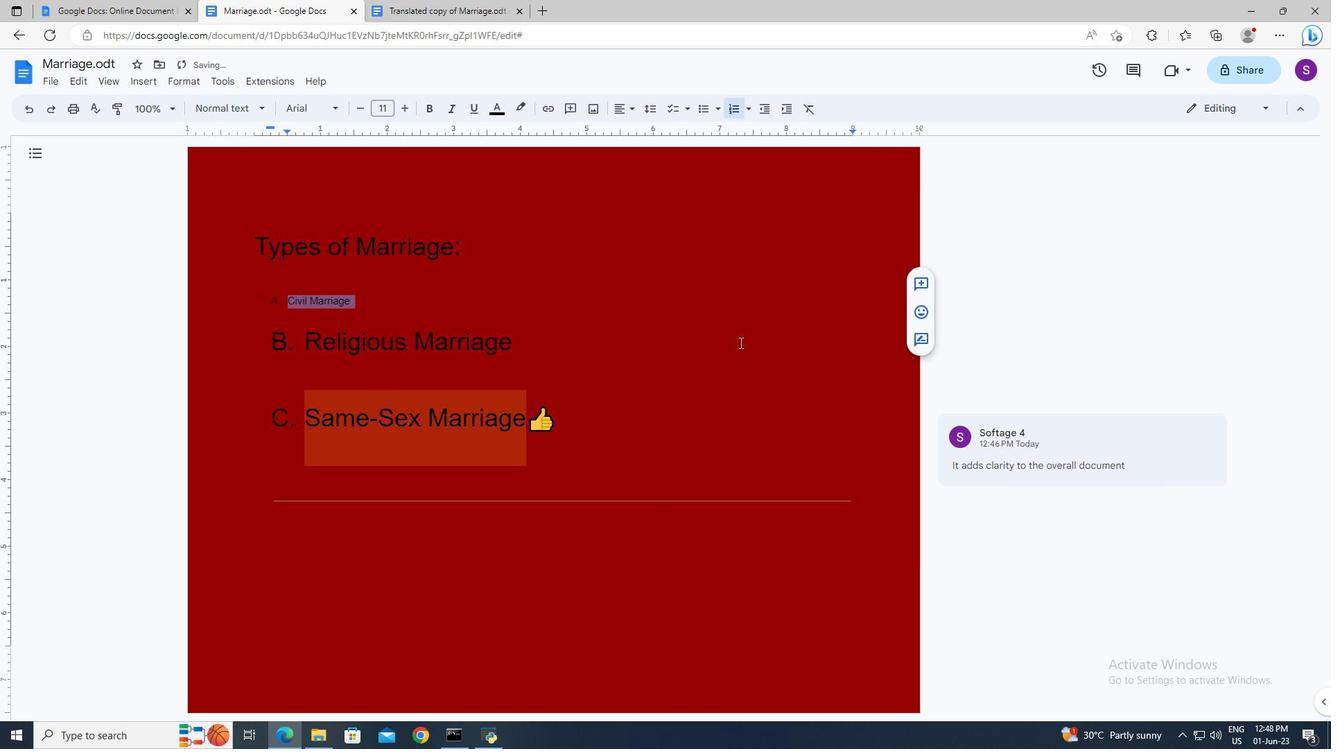 
